 Task: Edit the avatar of the profile "Smith" to Monkey.
Action: Mouse moved to (1374, 37)
Screenshot: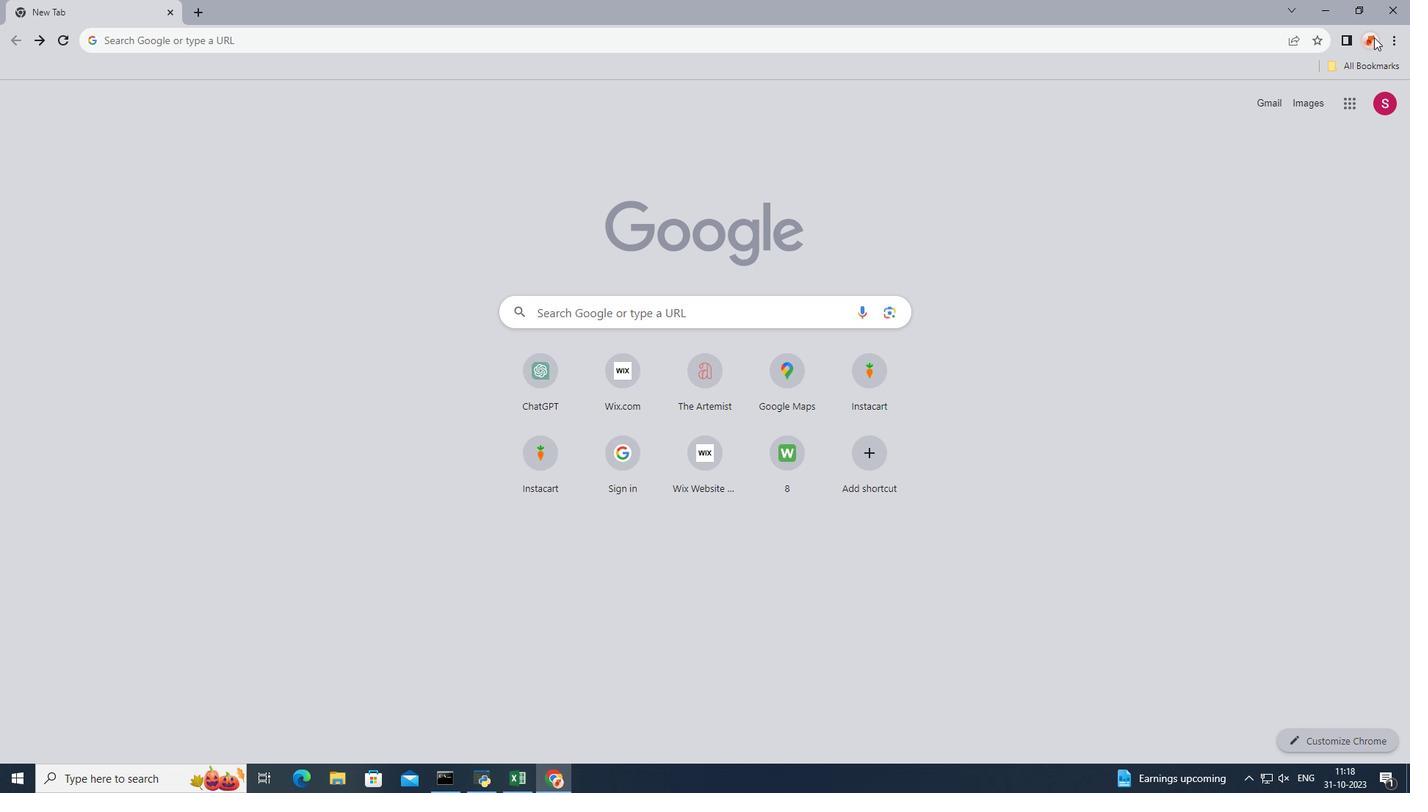 
Action: Mouse pressed left at (1374, 37)
Screenshot: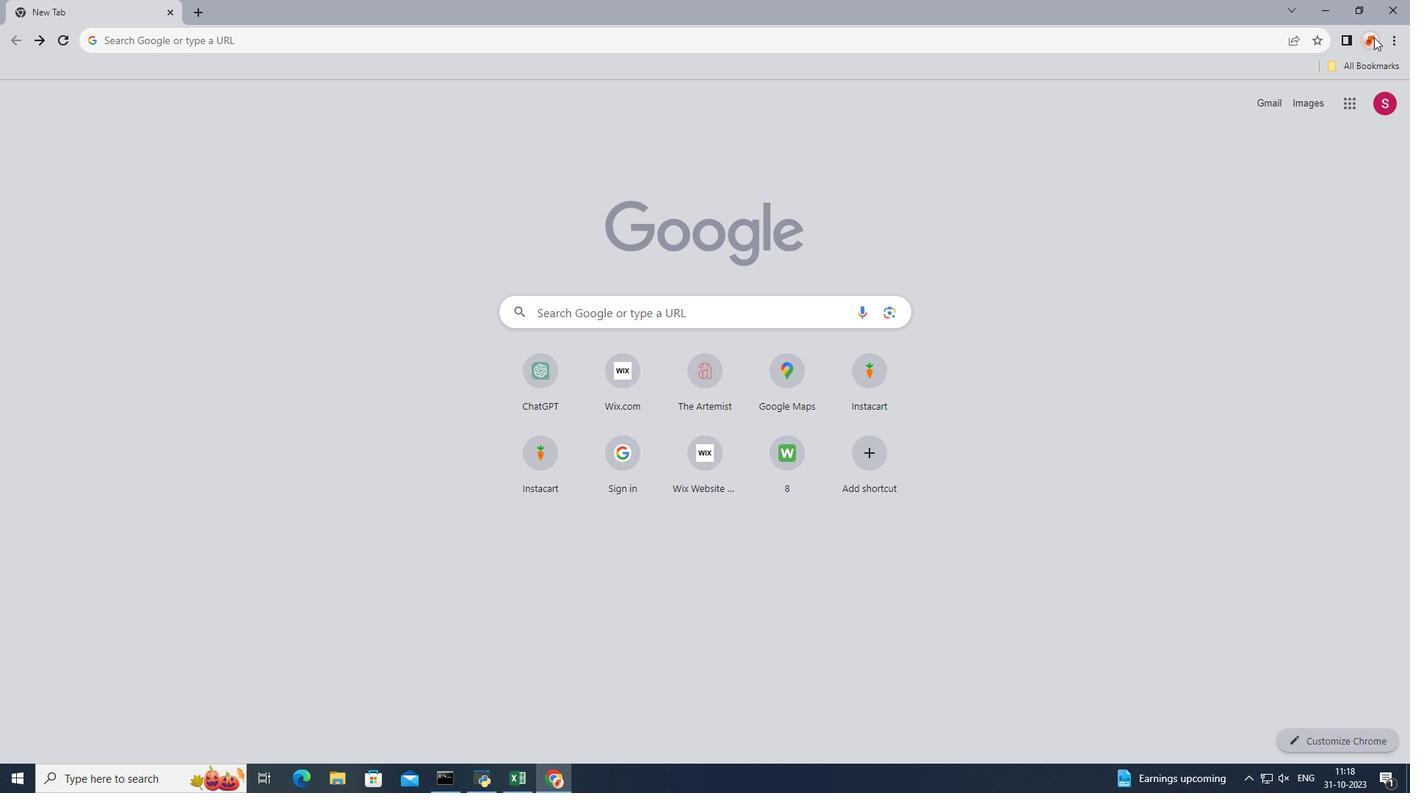
Action: Mouse moved to (1361, 368)
Screenshot: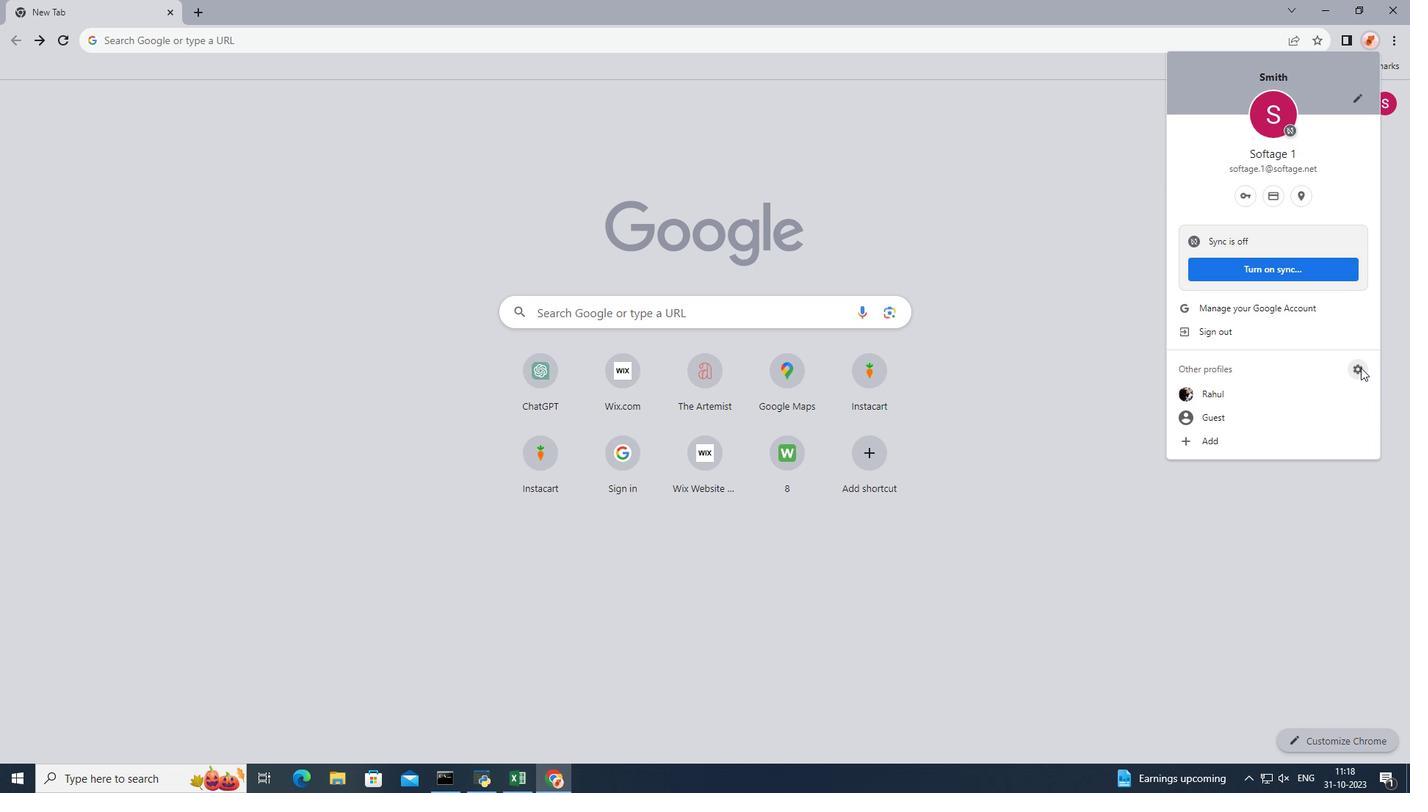 
Action: Mouse pressed left at (1361, 368)
Screenshot: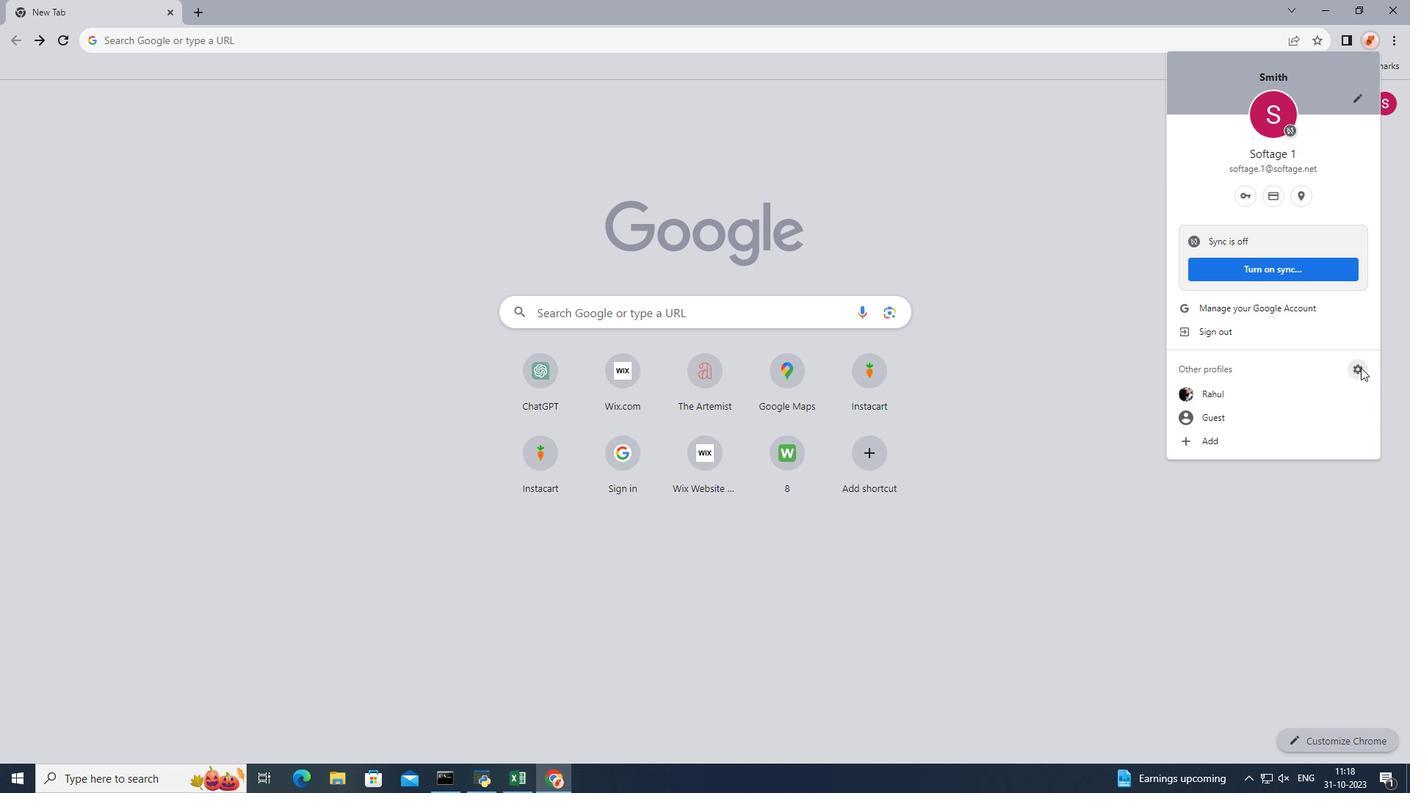 
Action: Mouse moved to (757, 393)
Screenshot: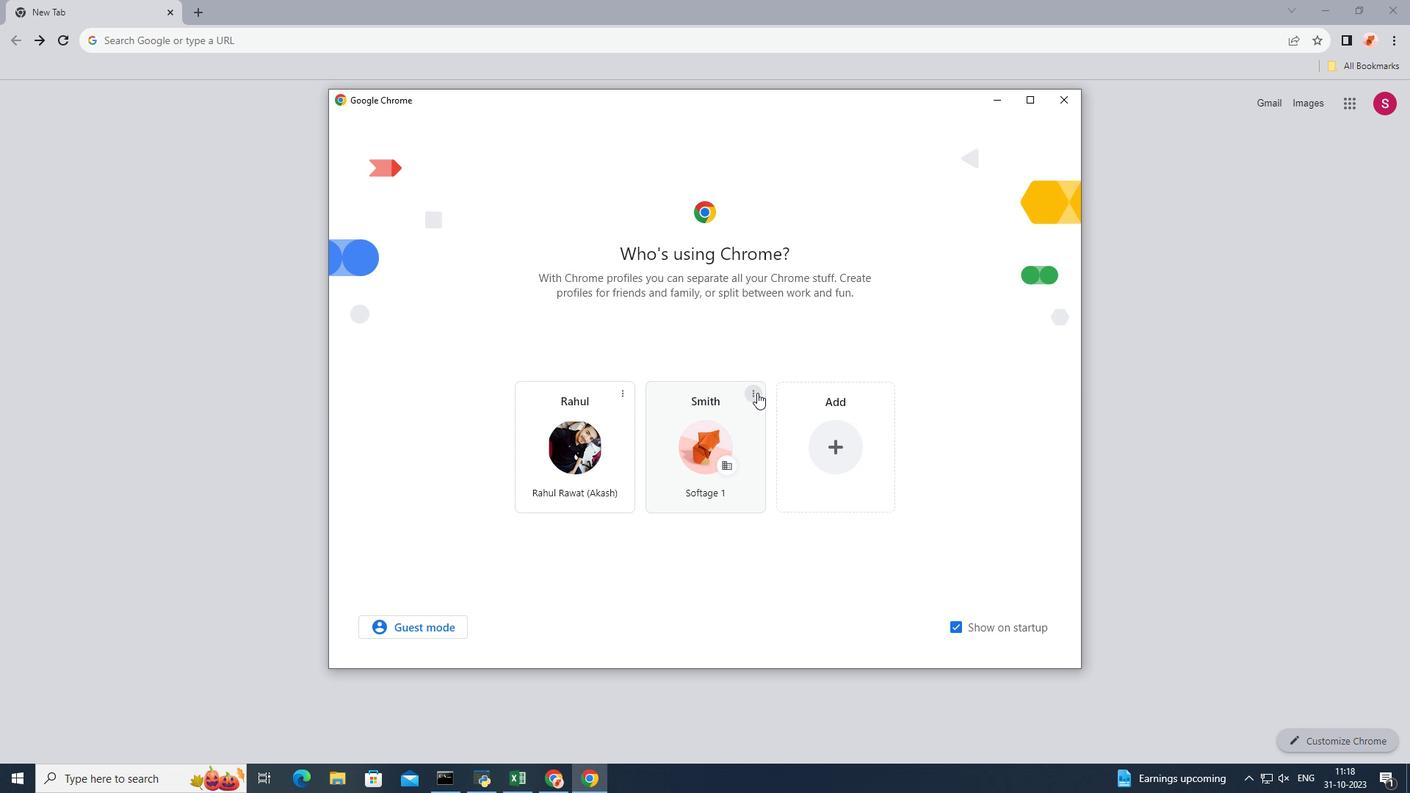 
Action: Mouse pressed left at (757, 393)
Screenshot: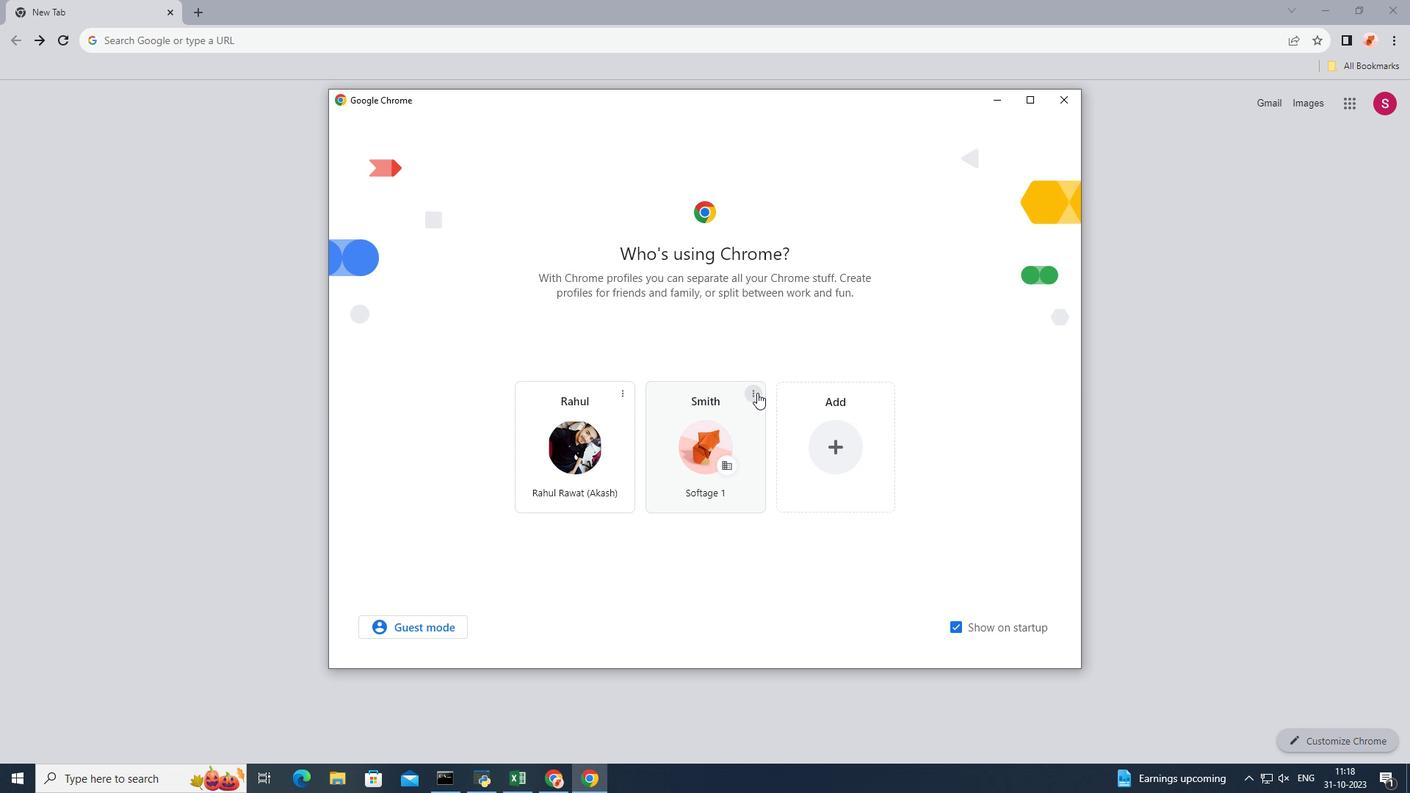 
Action: Mouse moved to (737, 403)
Screenshot: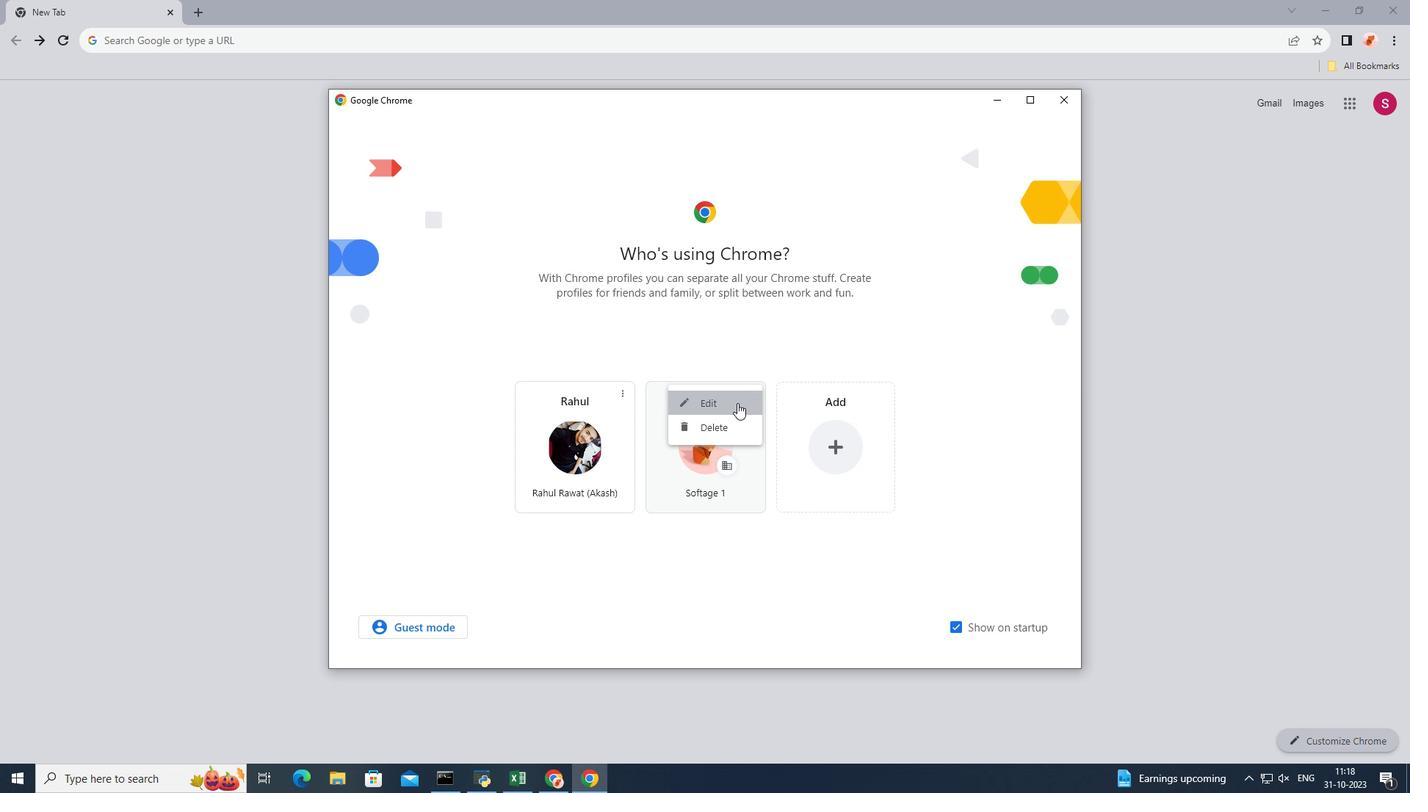
Action: Mouse pressed left at (737, 403)
Screenshot: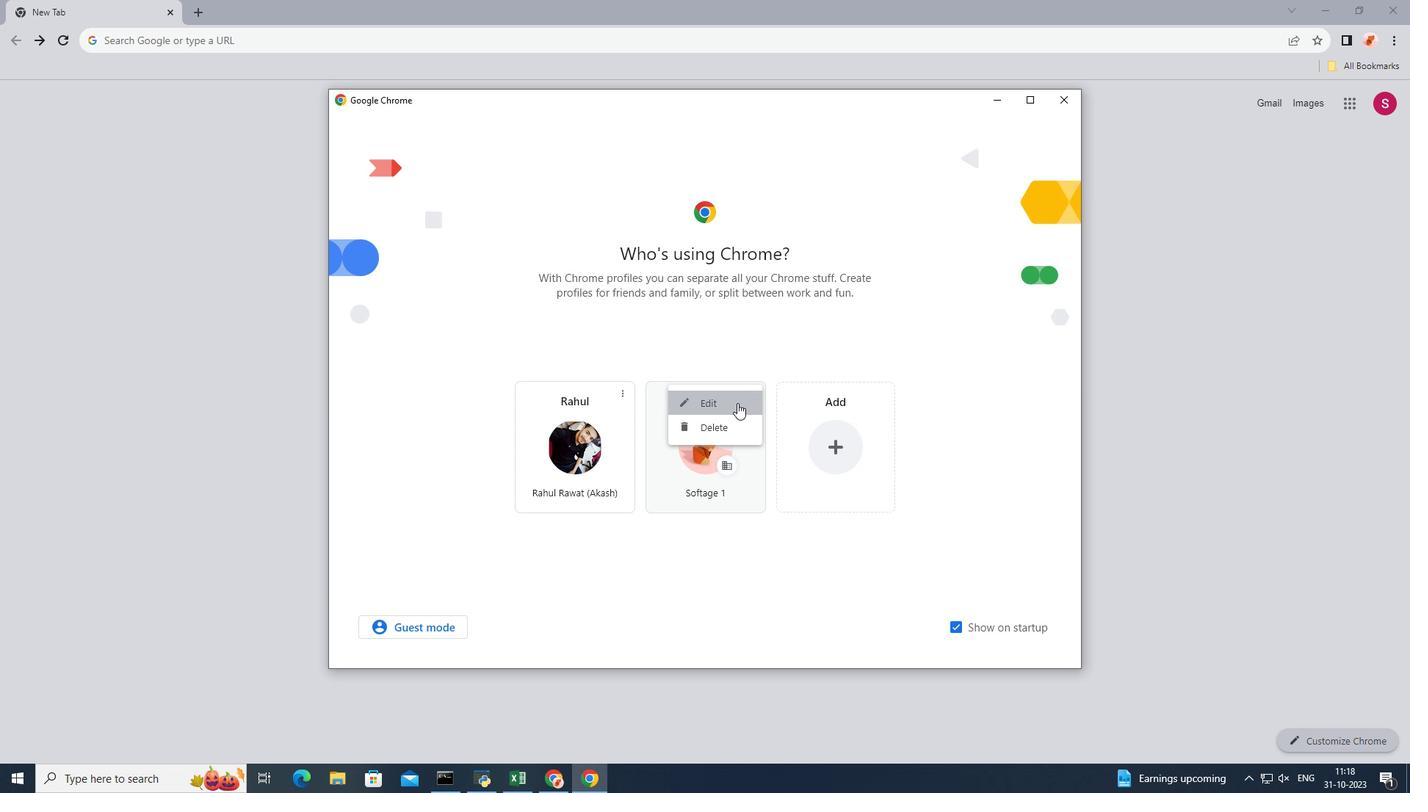 
Action: Mouse moved to (749, 401)
Screenshot: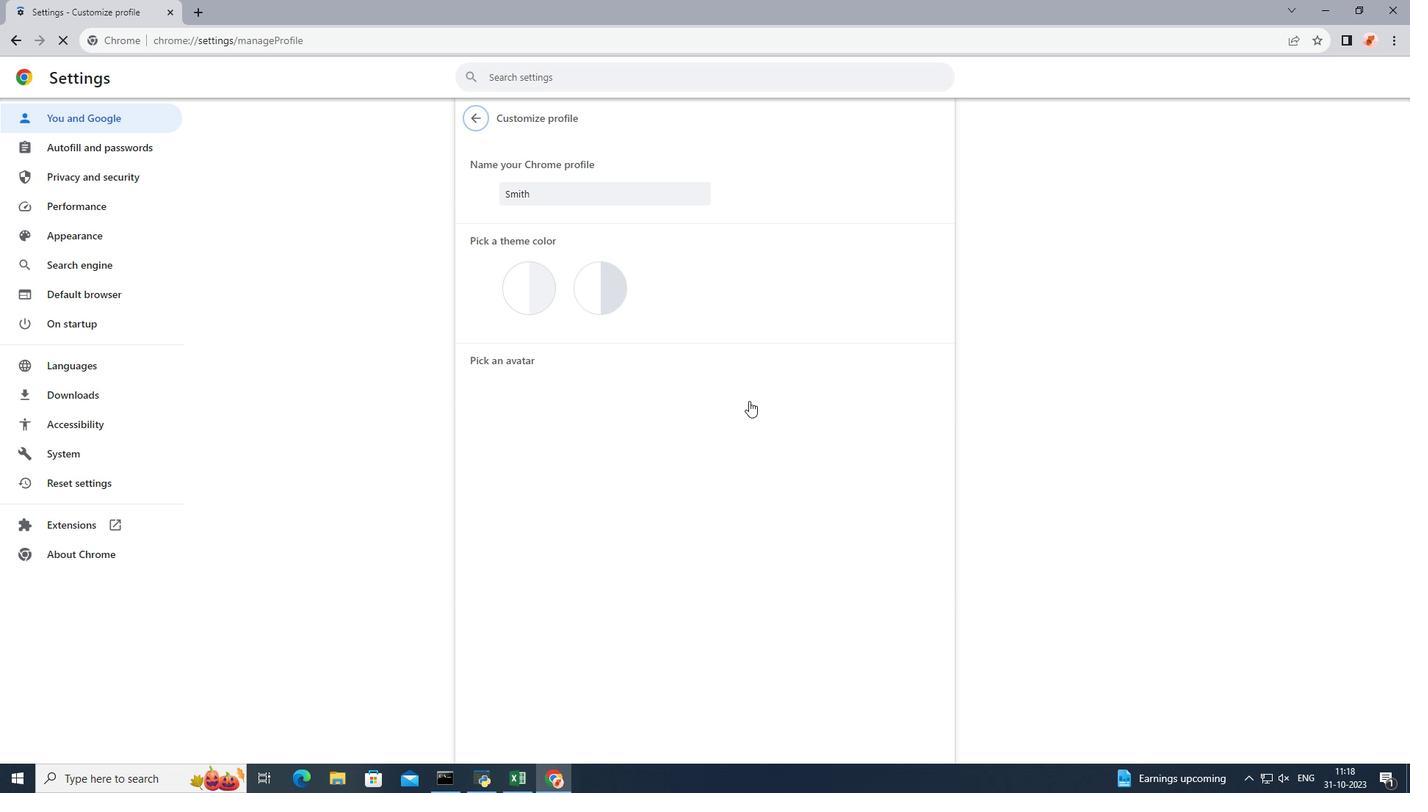 
Action: Mouse scrolled (749, 400) with delta (0, 0)
Screenshot: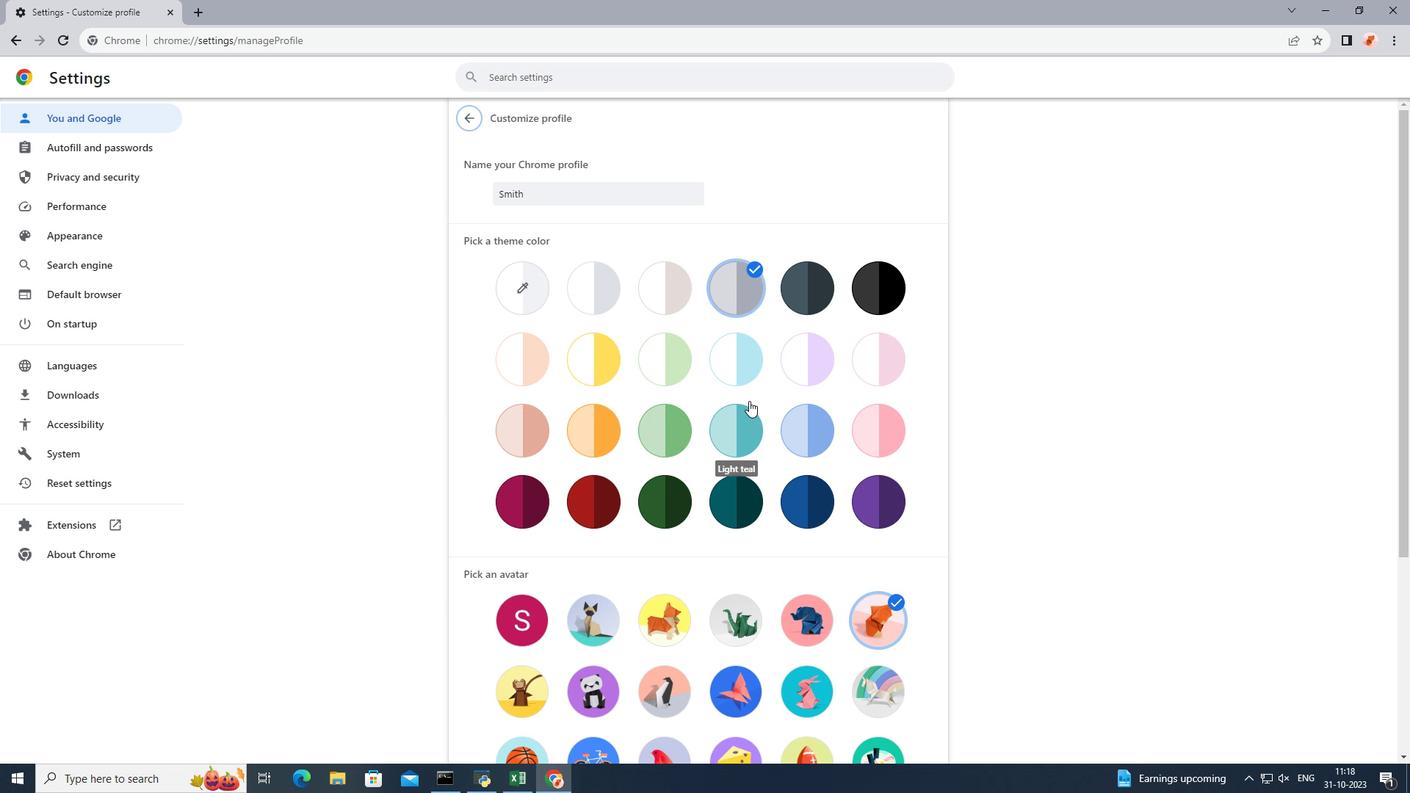 
Action: Mouse scrolled (749, 400) with delta (0, 0)
Screenshot: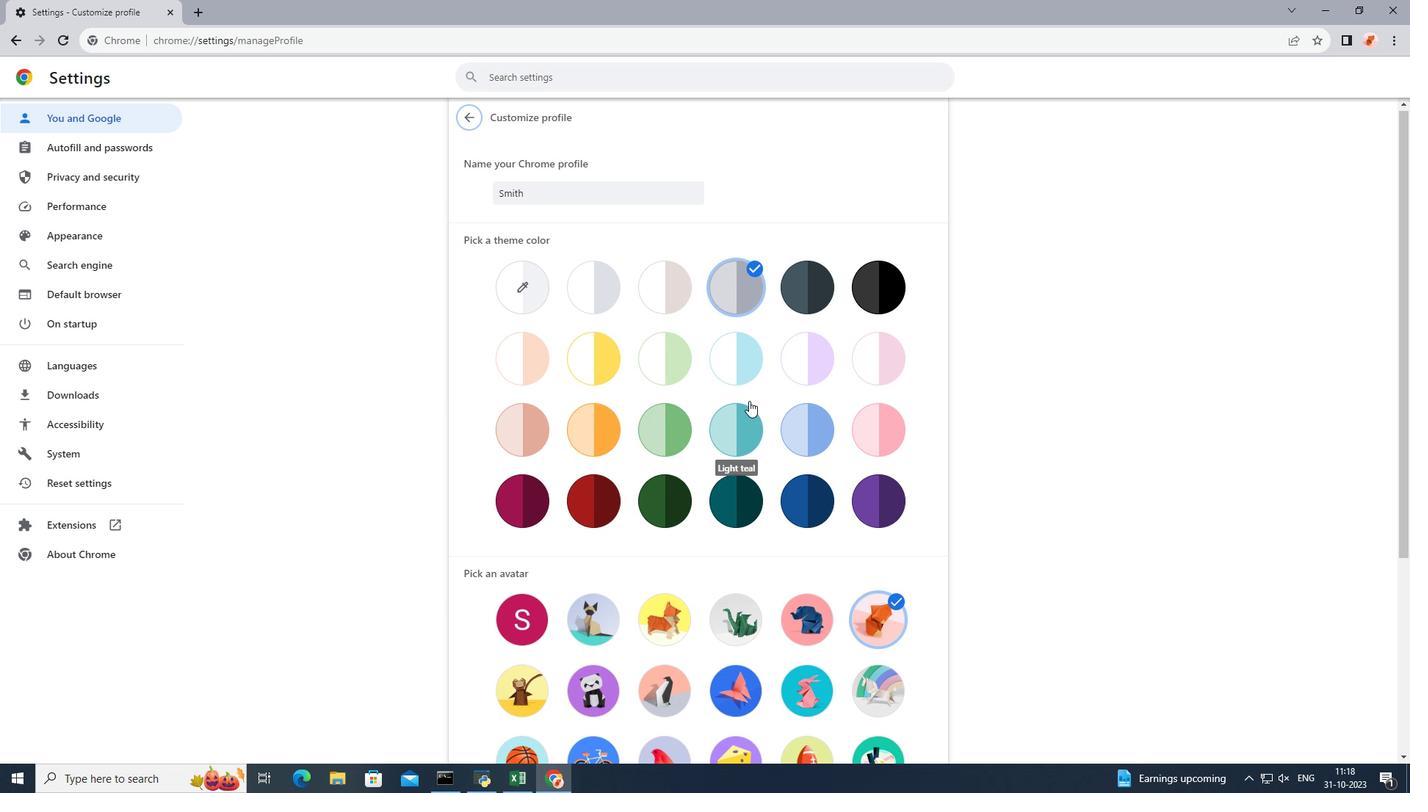 
Action: Mouse scrolled (749, 400) with delta (0, 0)
Screenshot: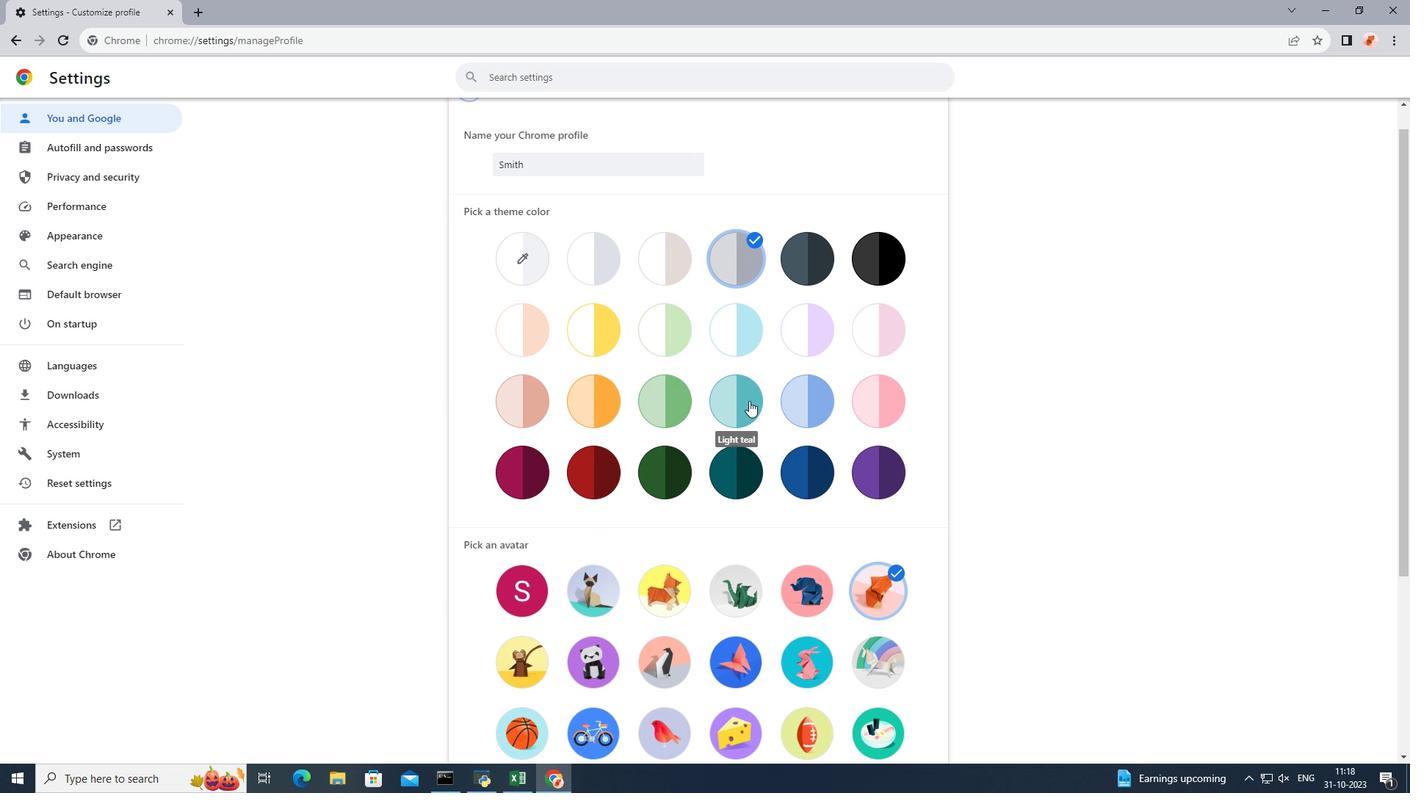 
Action: Mouse scrolled (749, 400) with delta (0, 0)
Screenshot: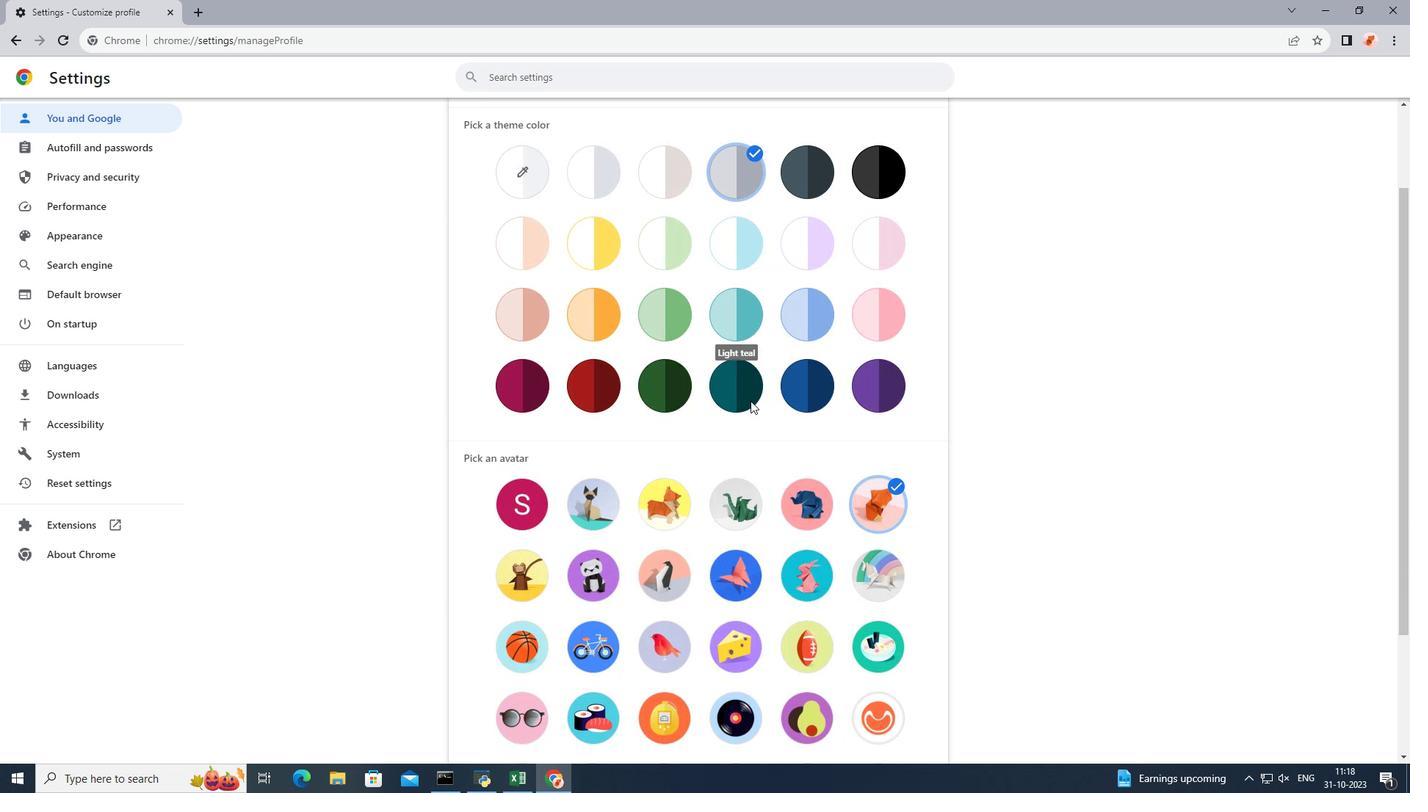 
Action: Mouse moved to (751, 400)
Screenshot: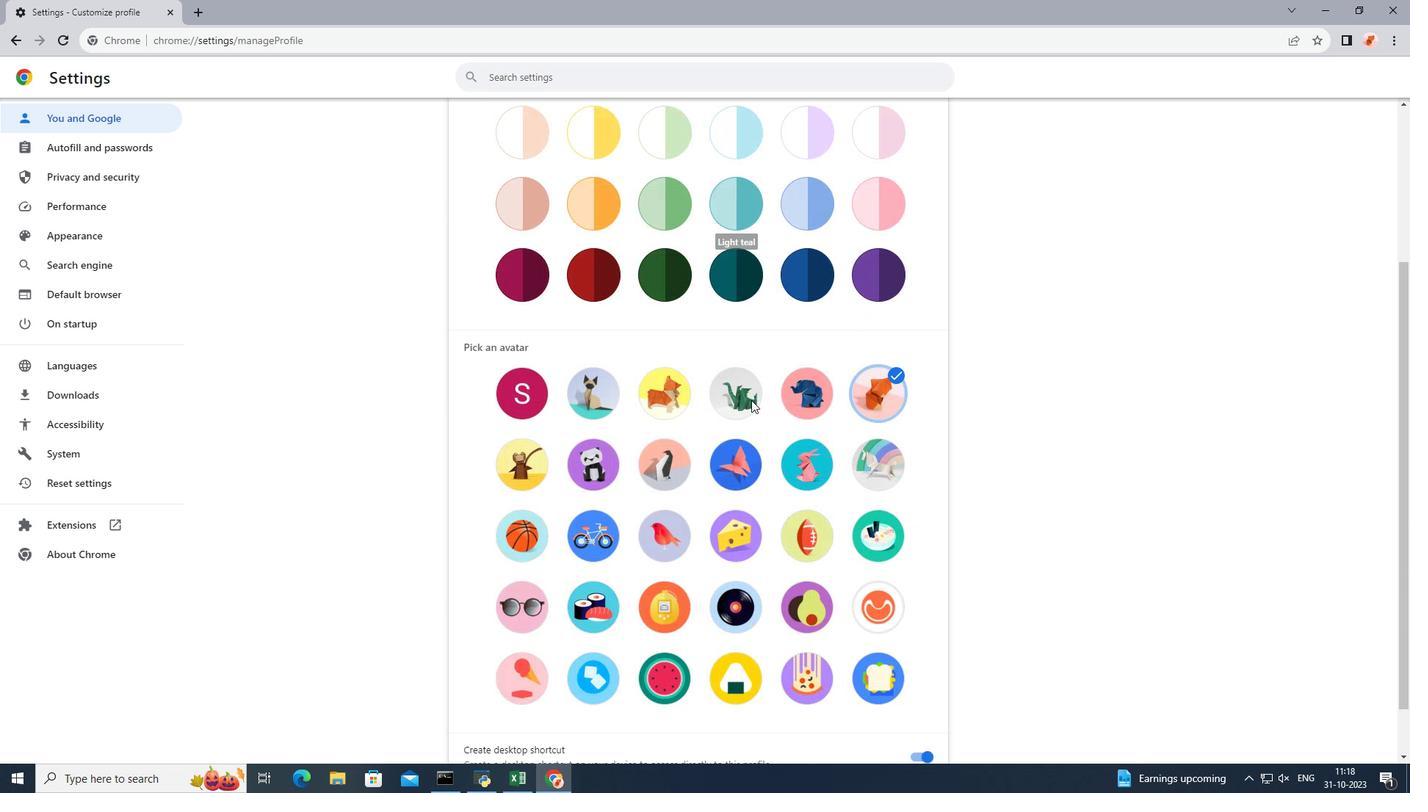 
Action: Mouse scrolled (751, 399) with delta (0, 0)
Screenshot: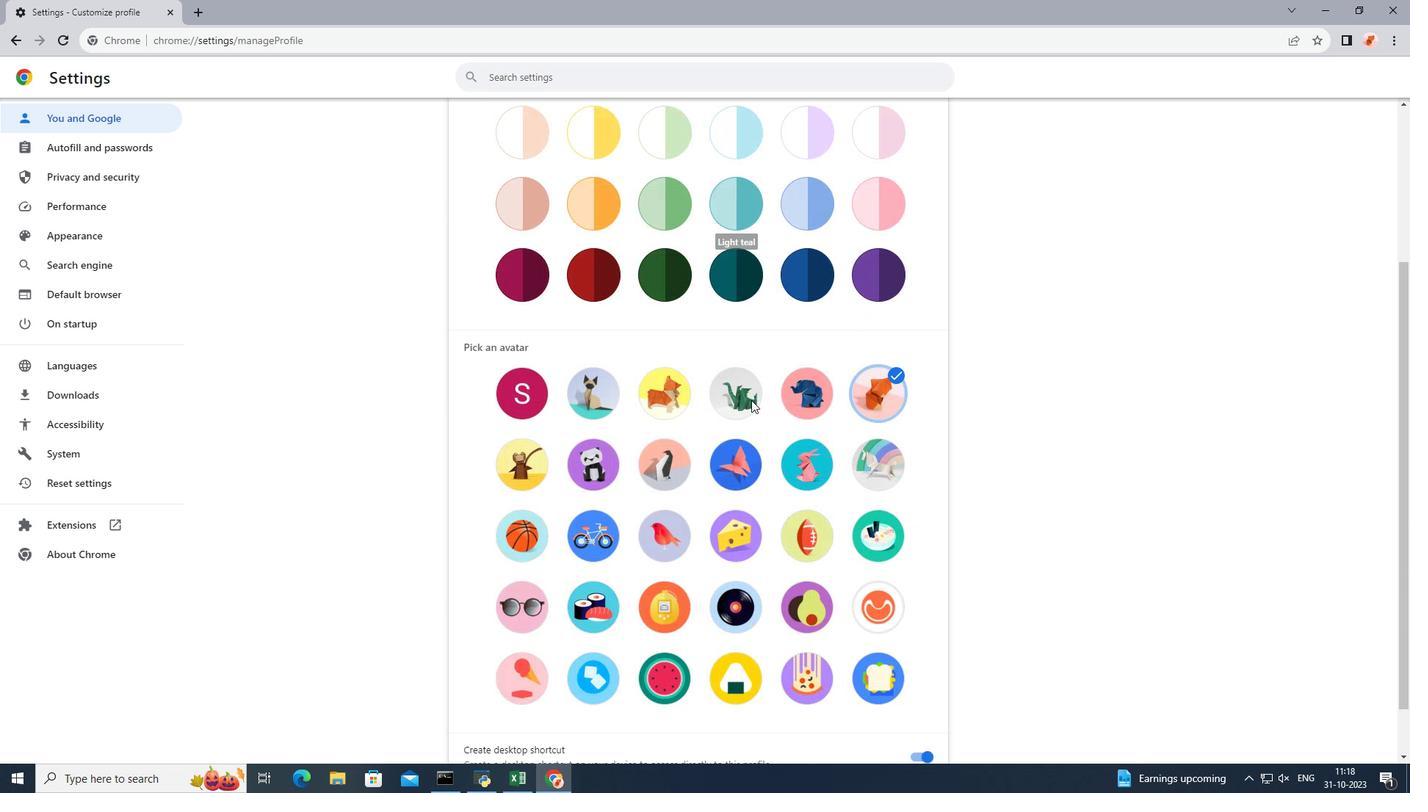 
Action: Mouse moved to (532, 407)
Screenshot: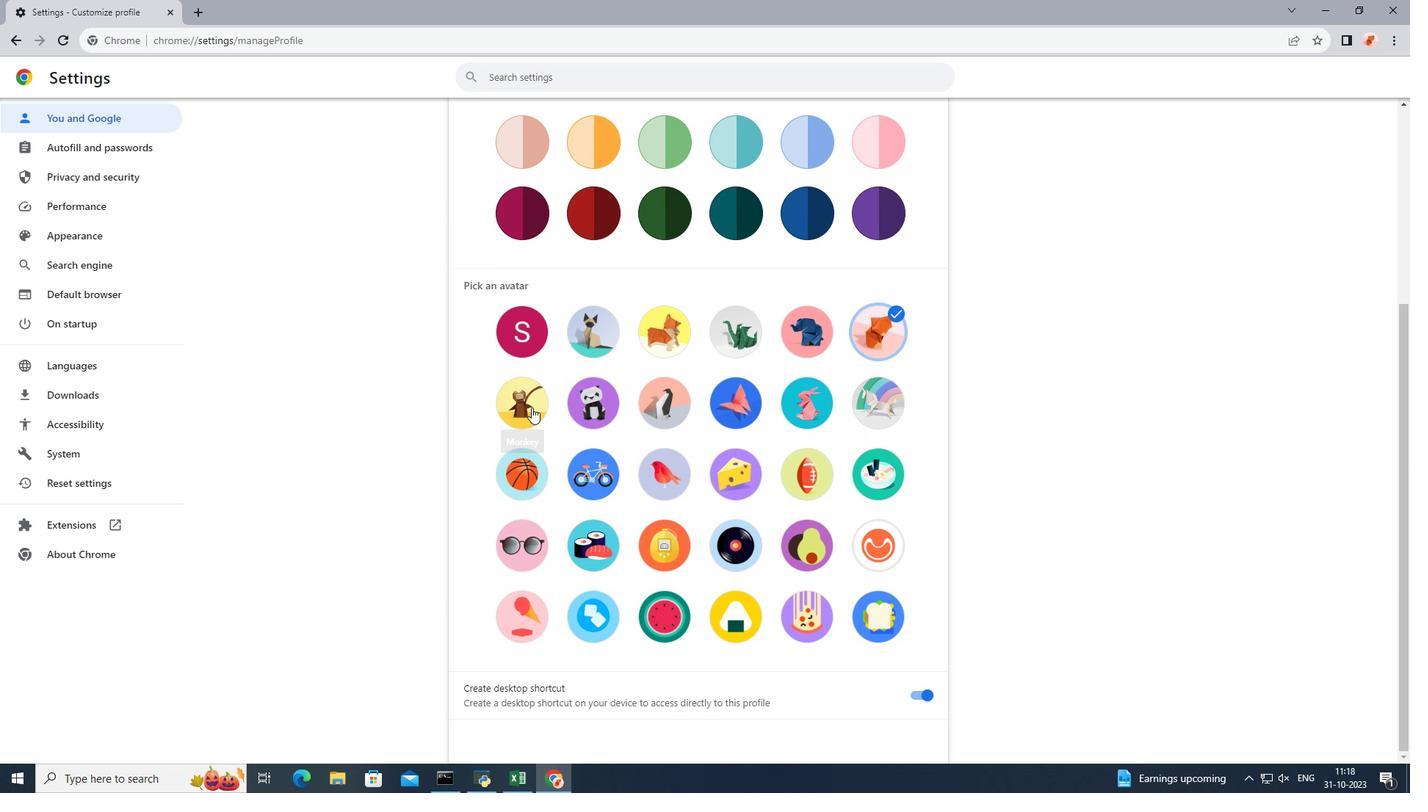 
Action: Mouse pressed left at (532, 407)
Screenshot: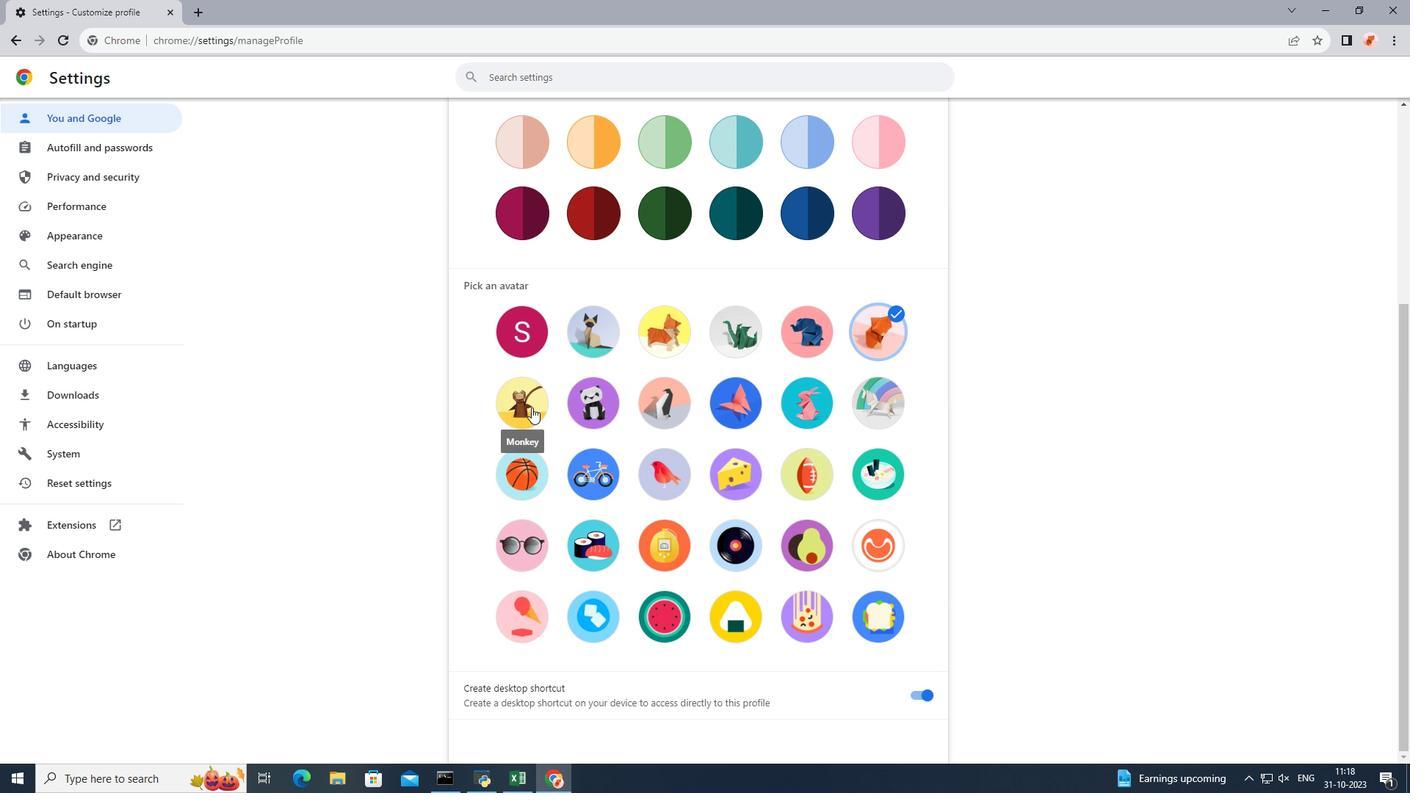 
Action: Mouse moved to (1157, 397)
Screenshot: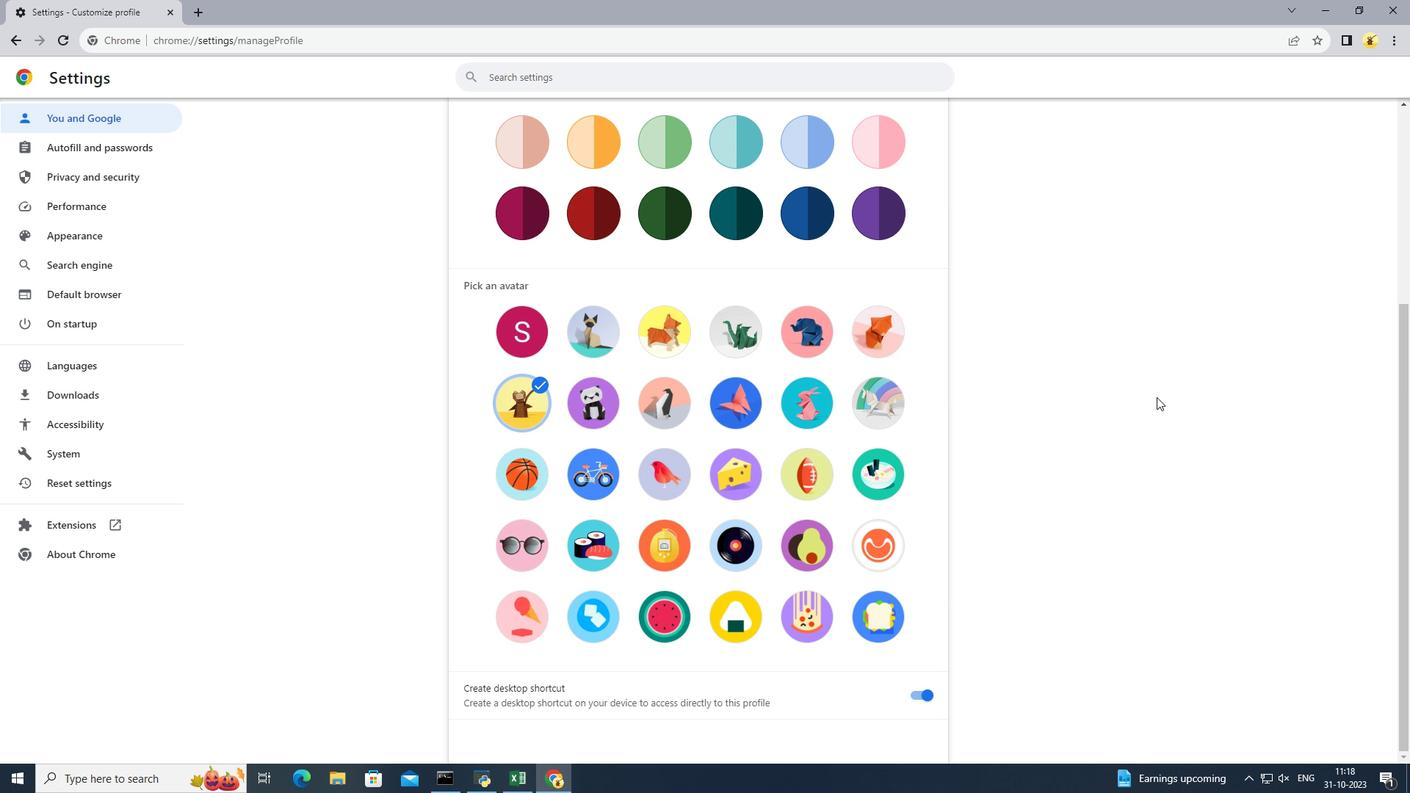 
